 Task: Toggle the enabled in the suppress suggestions.
Action: Mouse moved to (11, 657)
Screenshot: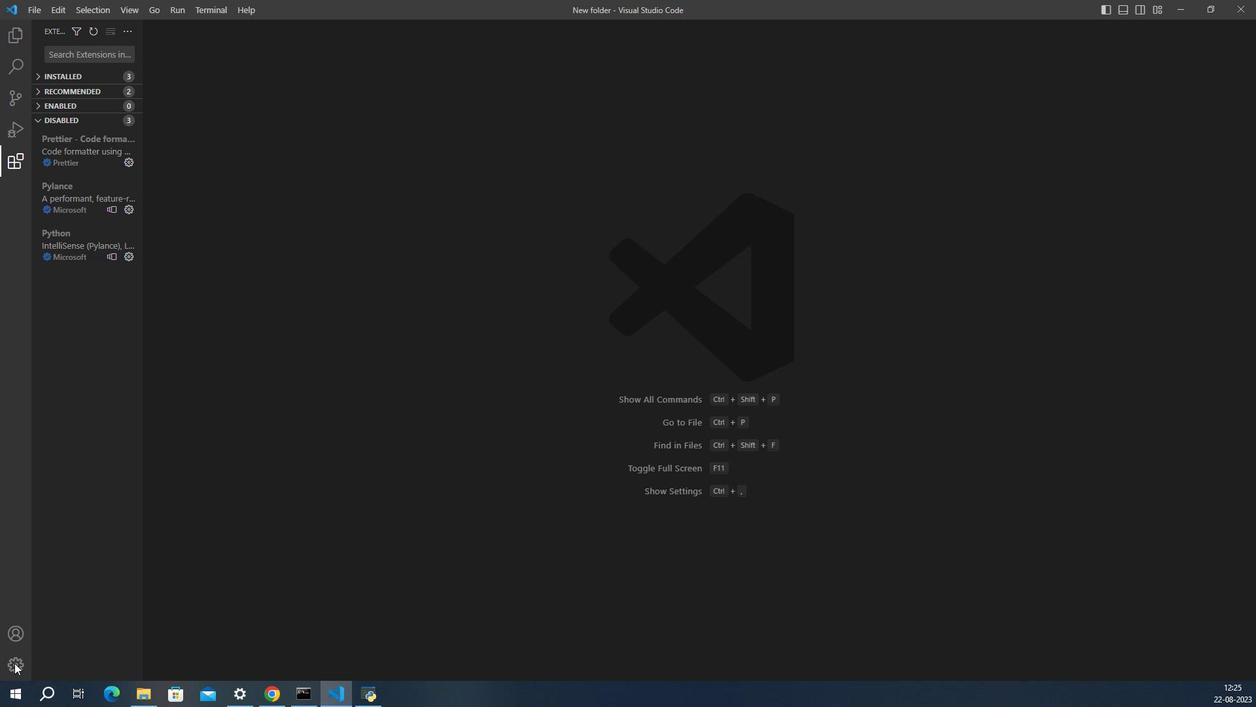 
Action: Mouse pressed left at (11, 657)
Screenshot: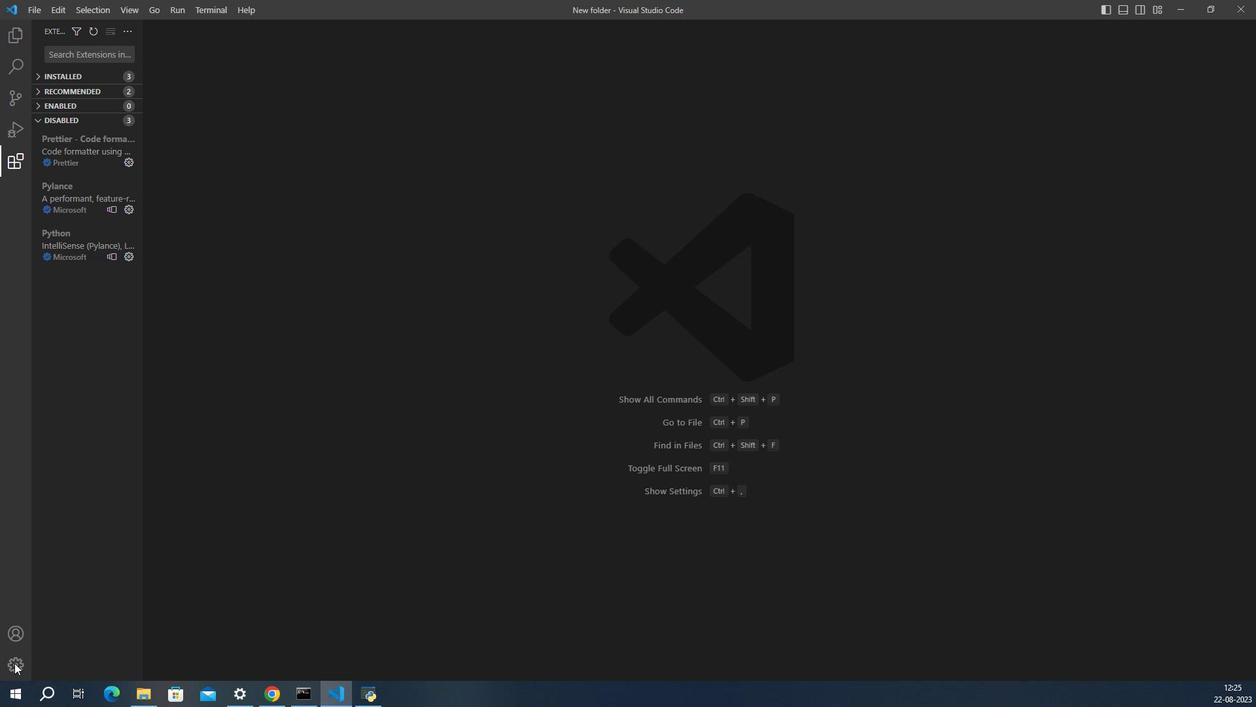 
Action: Mouse moved to (64, 559)
Screenshot: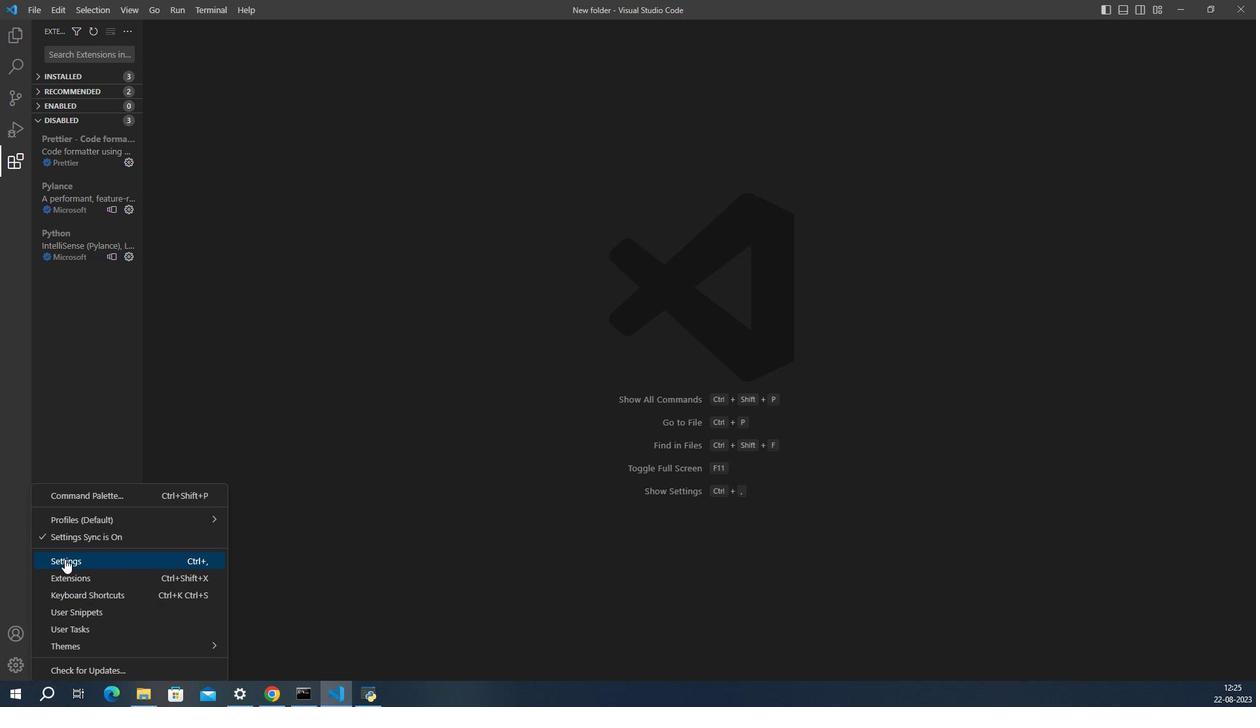 
Action: Mouse pressed left at (64, 559)
Screenshot: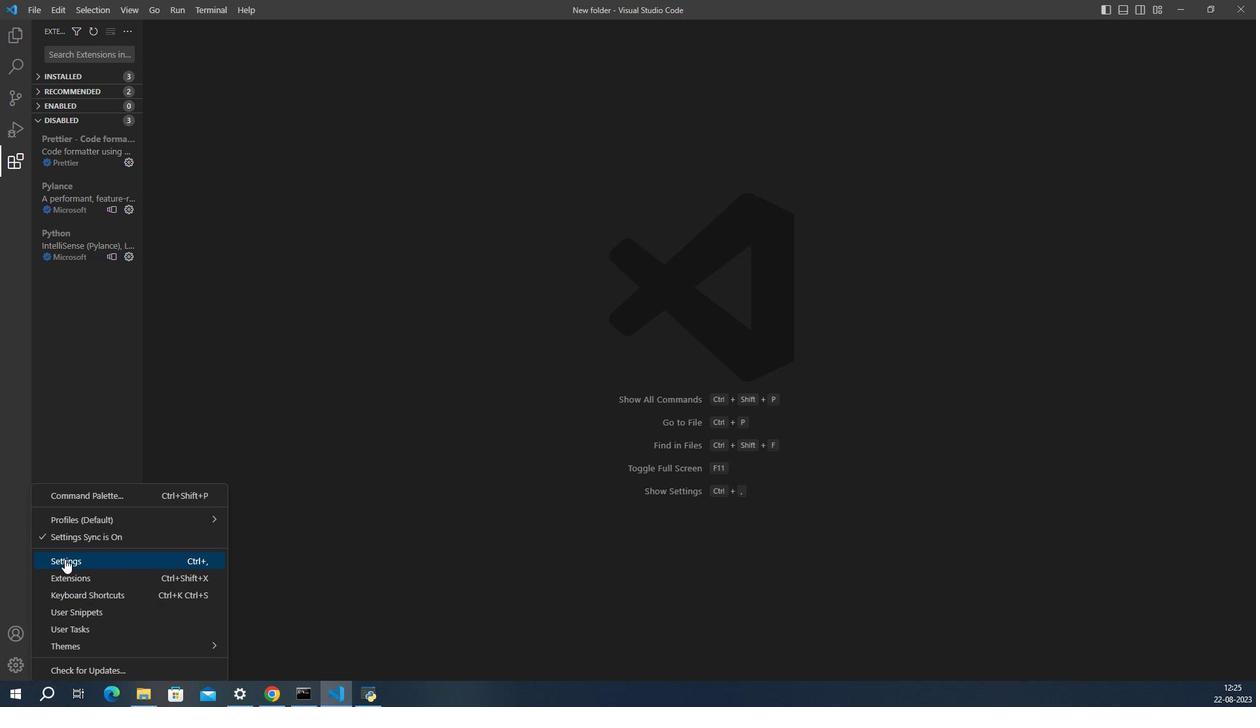 
Action: Mouse moved to (572, 437)
Screenshot: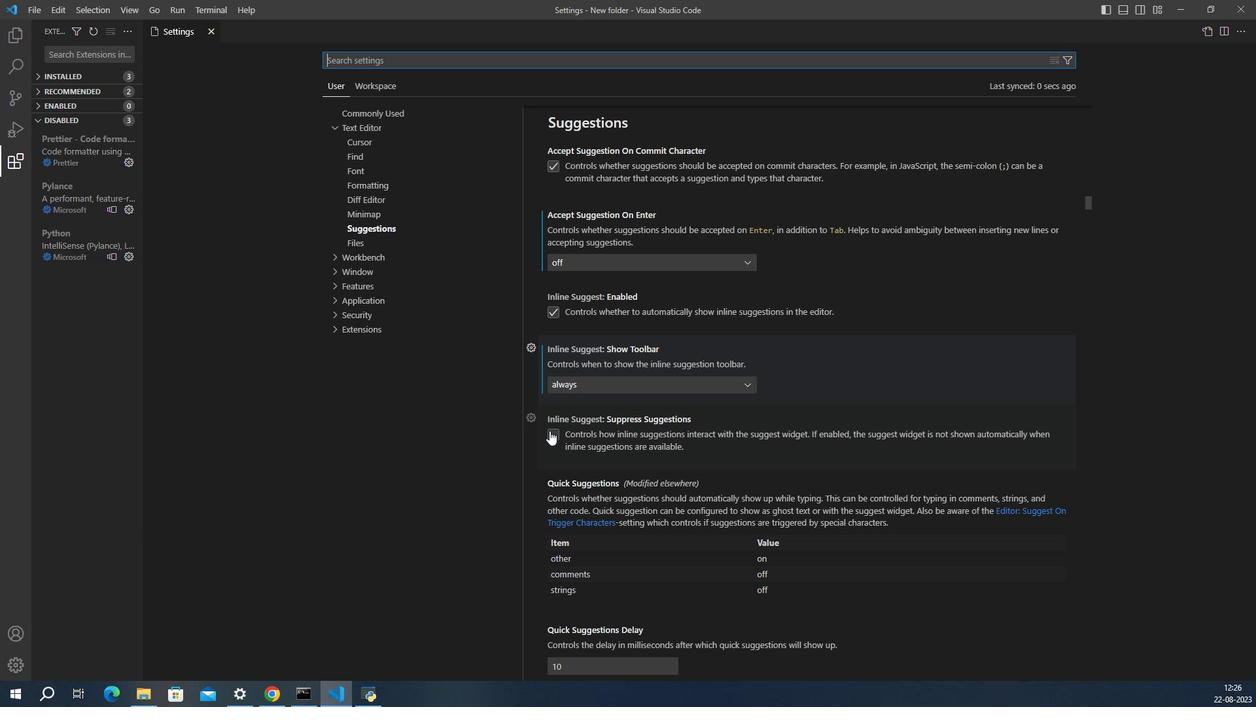 
Action: Mouse pressed left at (572, 437)
Screenshot: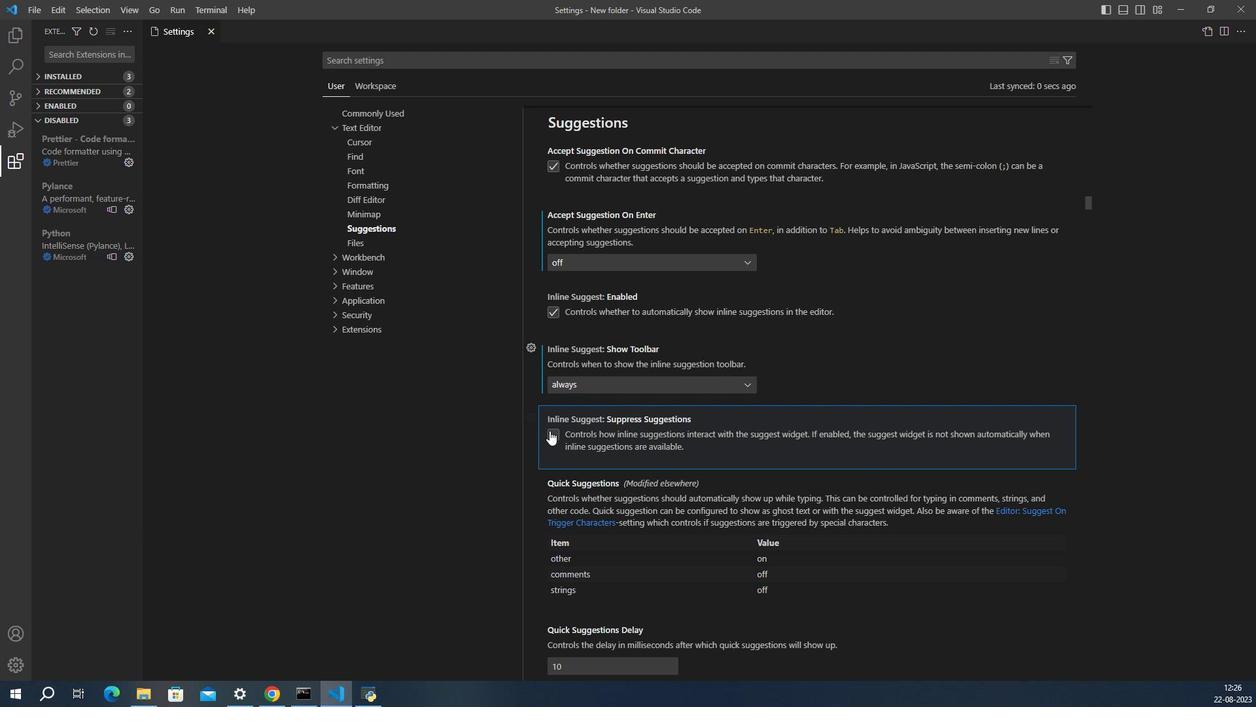 
Action: Mouse moved to (602, 451)
Screenshot: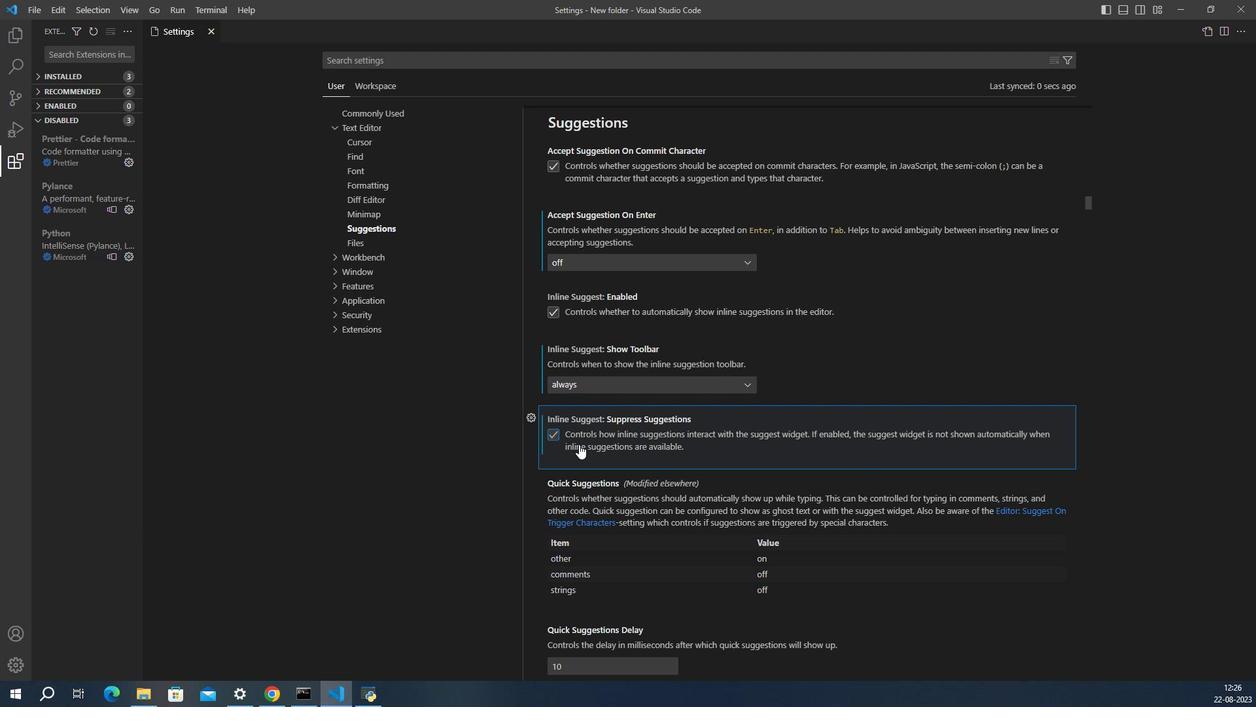 
